Task: Add Truly Margarita Style Mix 12 Pack Cans to the cart.
Action: Mouse moved to (745, 246)
Screenshot: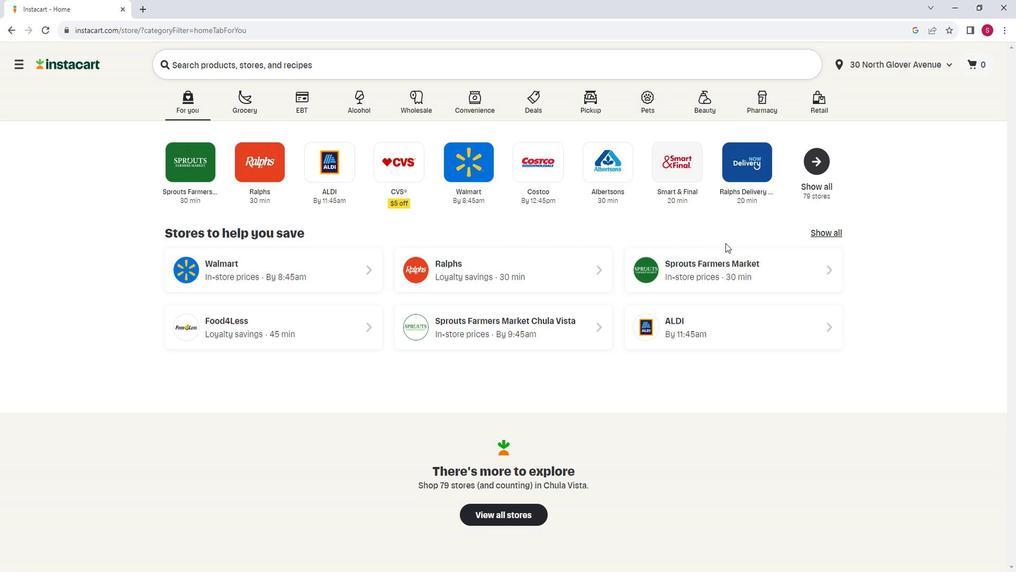 
Action: Mouse pressed left at (745, 246)
Screenshot: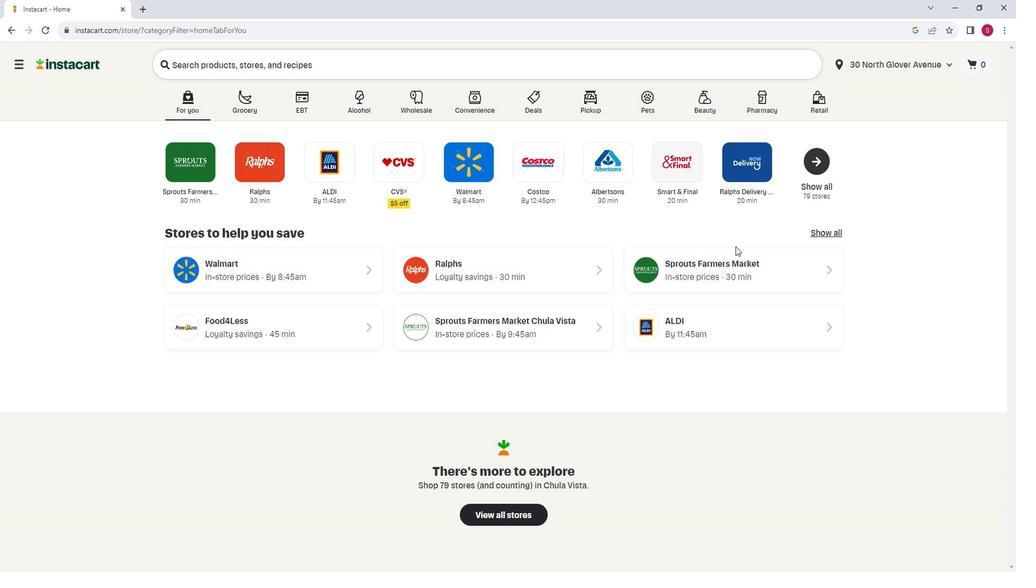 
Action: Mouse moved to (750, 256)
Screenshot: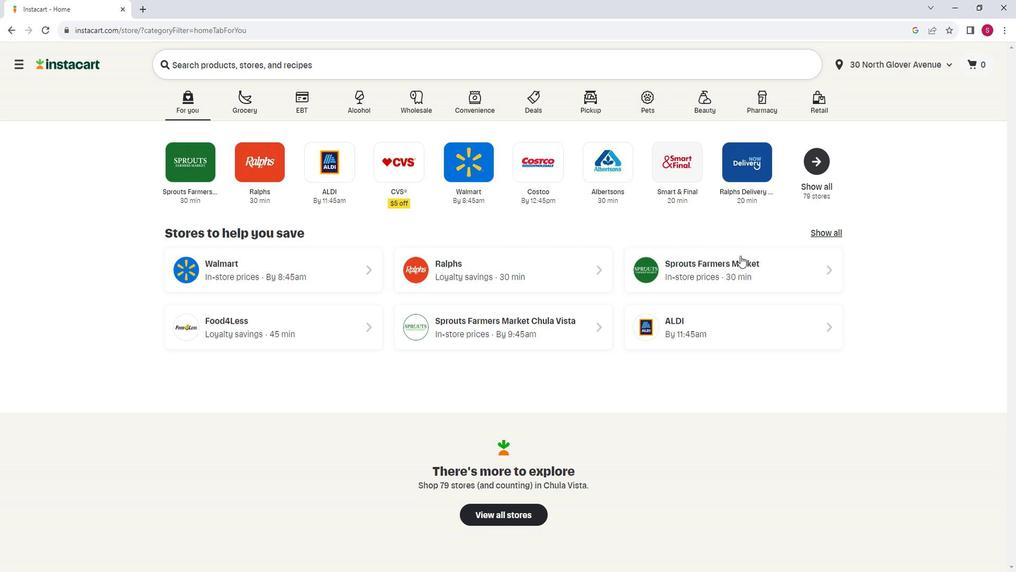 
Action: Mouse pressed left at (750, 256)
Screenshot: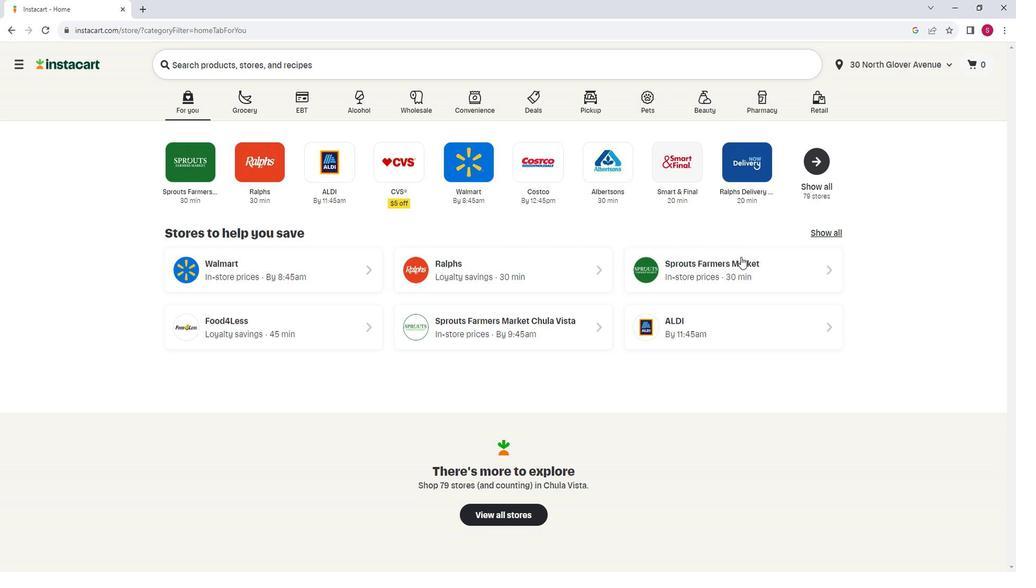 
Action: Mouse moved to (105, 485)
Screenshot: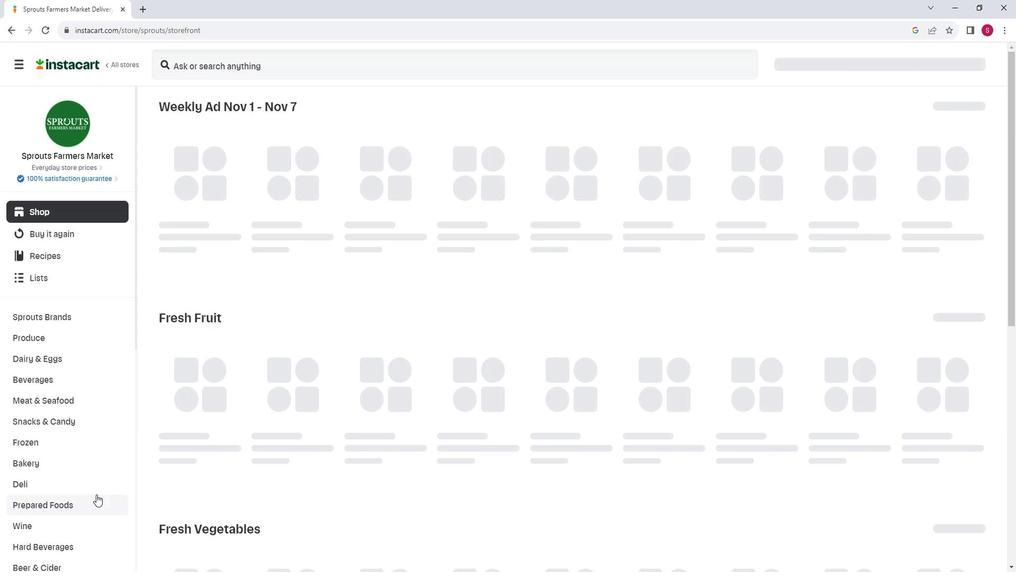 
Action: Mouse scrolled (105, 484) with delta (0, 0)
Screenshot: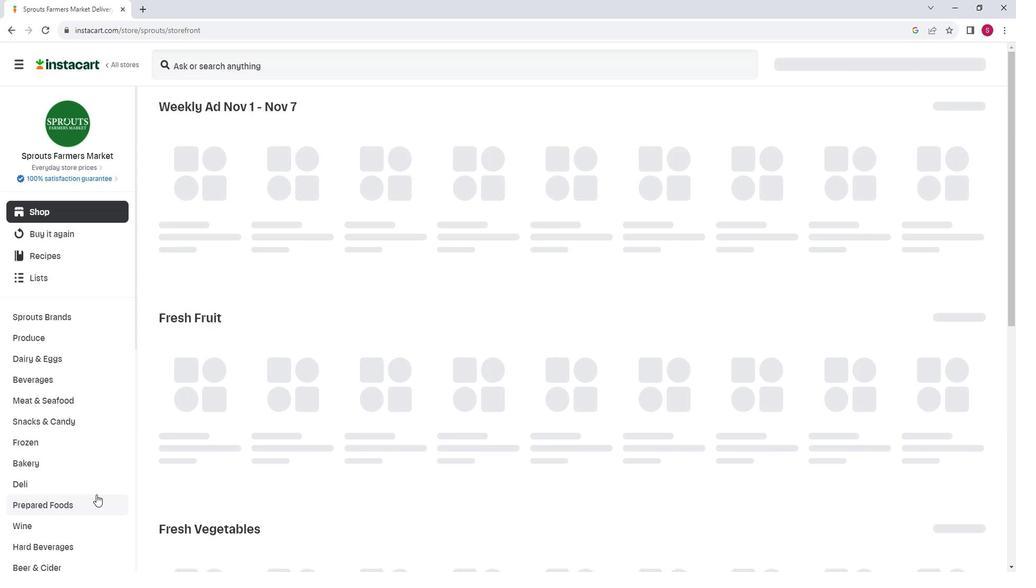
Action: Mouse moved to (67, 502)
Screenshot: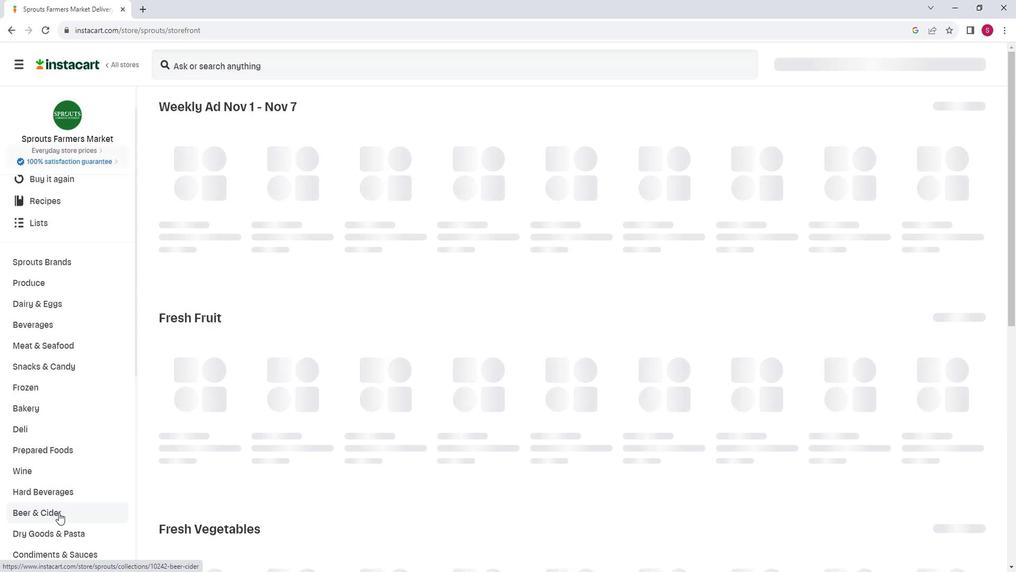 
Action: Mouse pressed left at (67, 502)
Screenshot: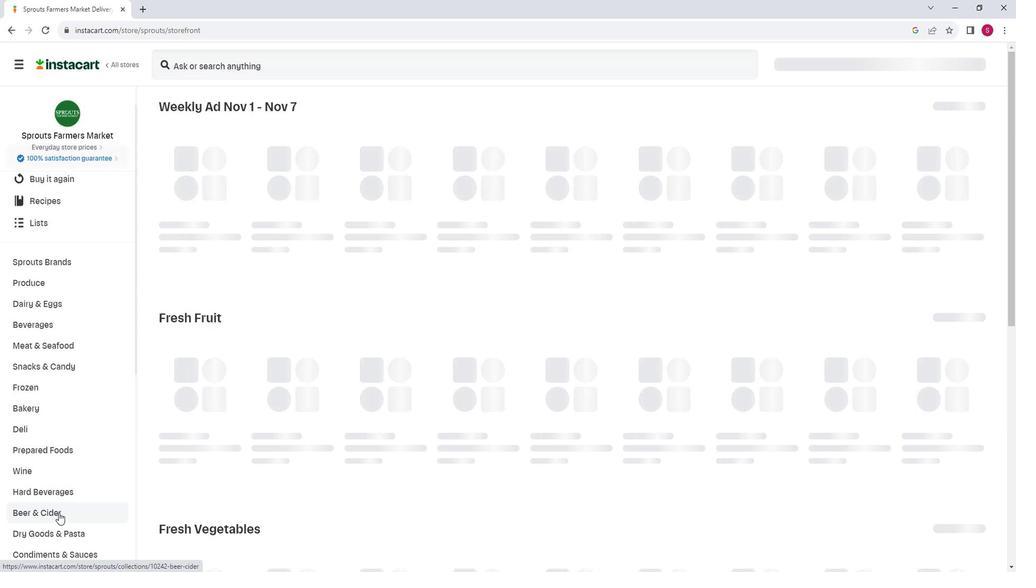
Action: Mouse moved to (613, 145)
Screenshot: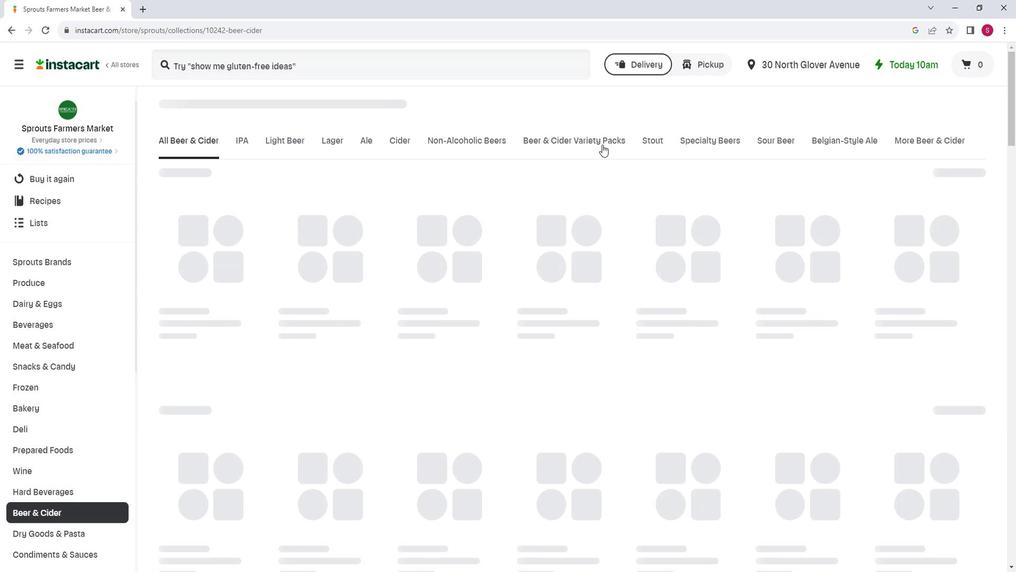 
Action: Mouse pressed left at (613, 145)
Screenshot: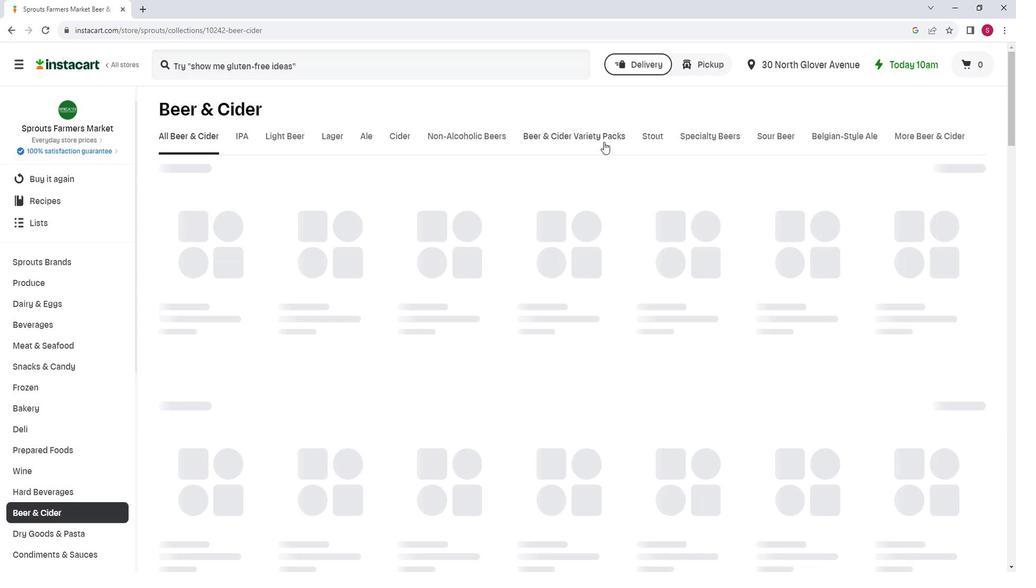 
Action: Mouse moved to (606, 232)
Screenshot: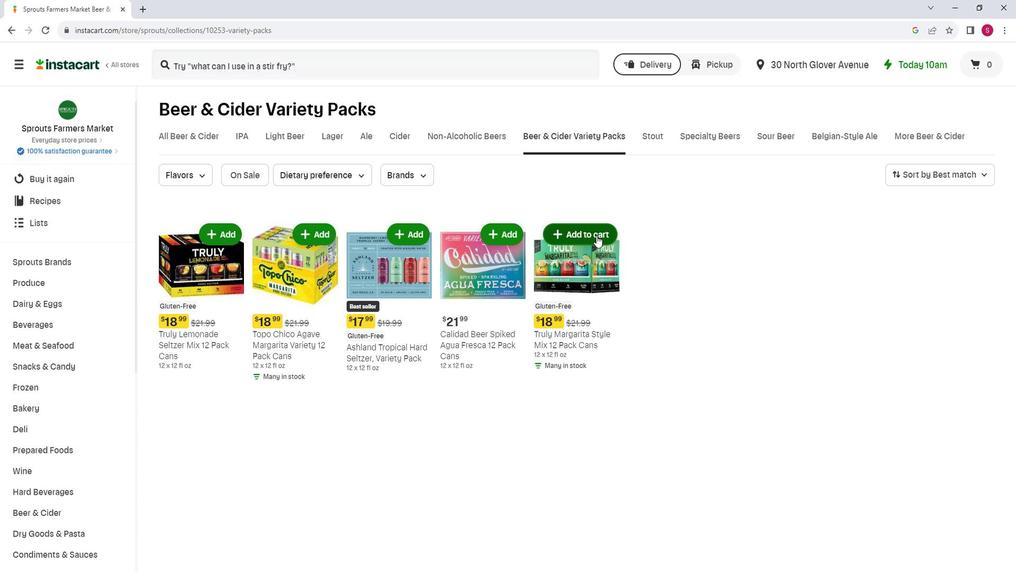 
Action: Mouse pressed left at (606, 232)
Screenshot: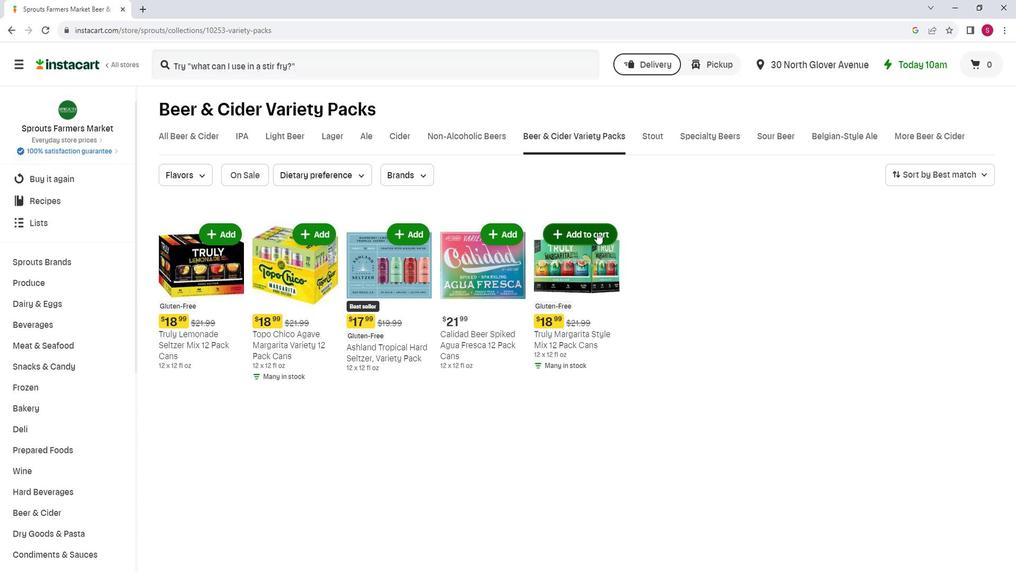 
Action: Mouse moved to (662, 204)
Screenshot: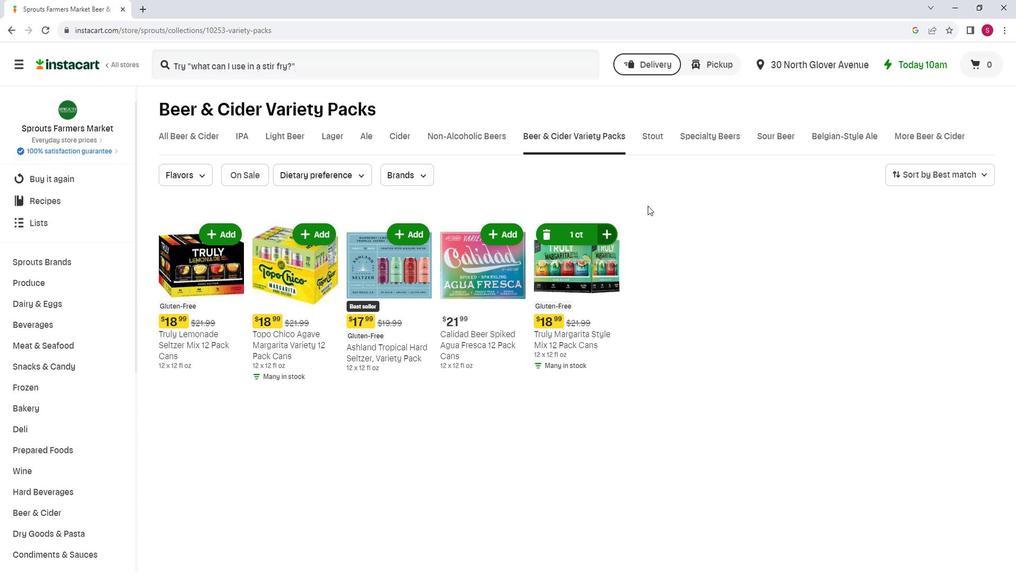 
